 Task: View and add the product "Purina Beneful Small Breed Dry Incedibites Dog Food Variety Pack (3 oz x 12 ct)" to cart from the store "Vons Pets".
Action: Mouse pressed left at (46, 79)
Screenshot: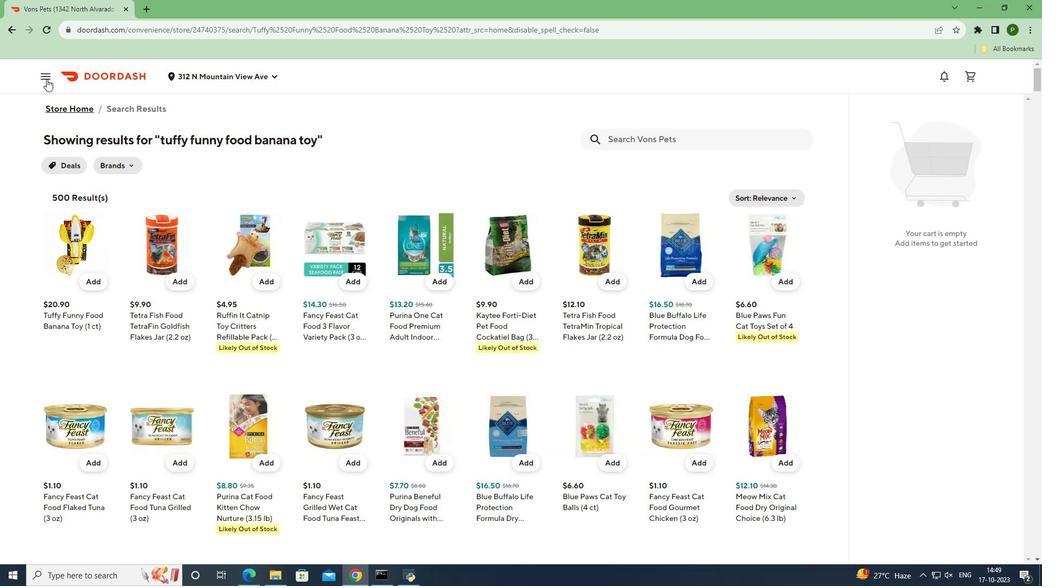 
Action: Mouse moved to (51, 150)
Screenshot: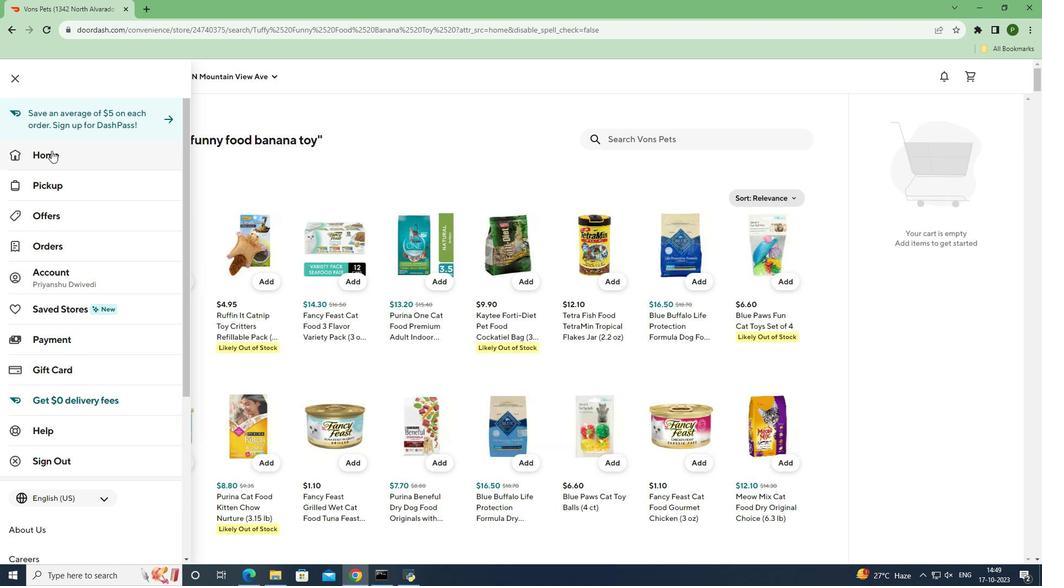
Action: Mouse pressed left at (51, 150)
Screenshot: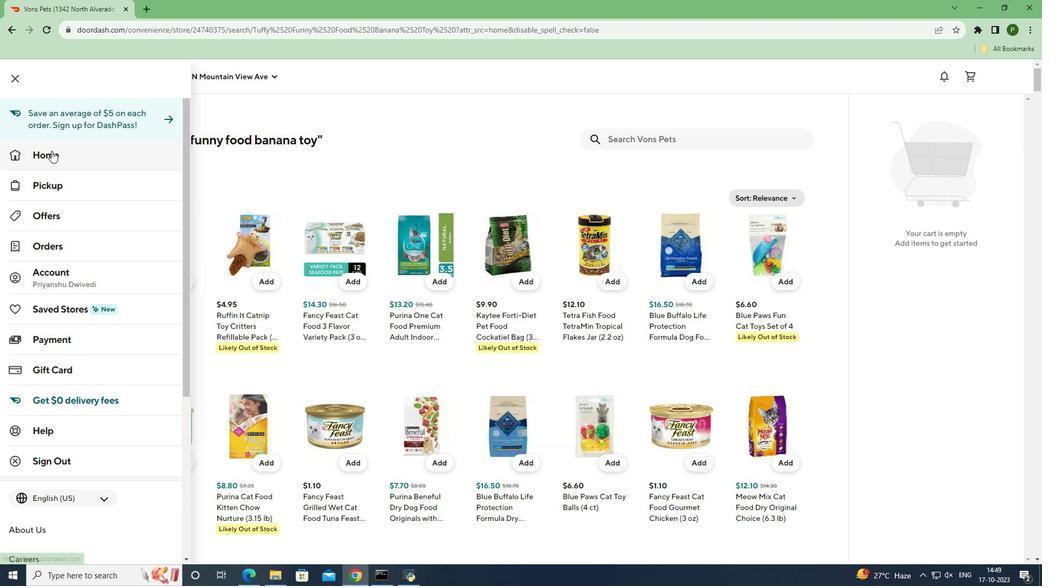
Action: Mouse moved to (475, 115)
Screenshot: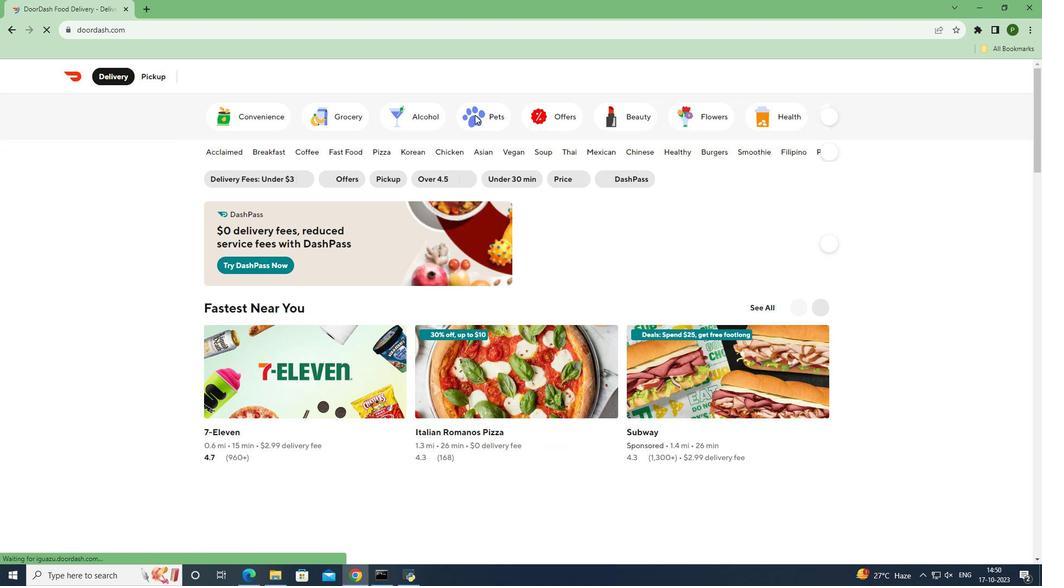 
Action: Mouse pressed left at (475, 115)
Screenshot: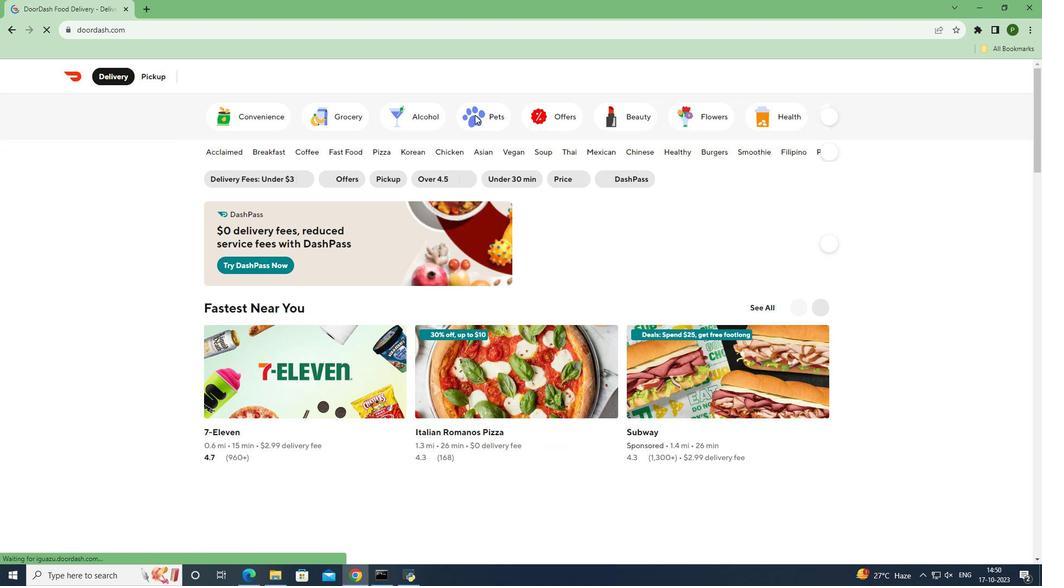 
Action: Mouse moved to (475, 115)
Screenshot: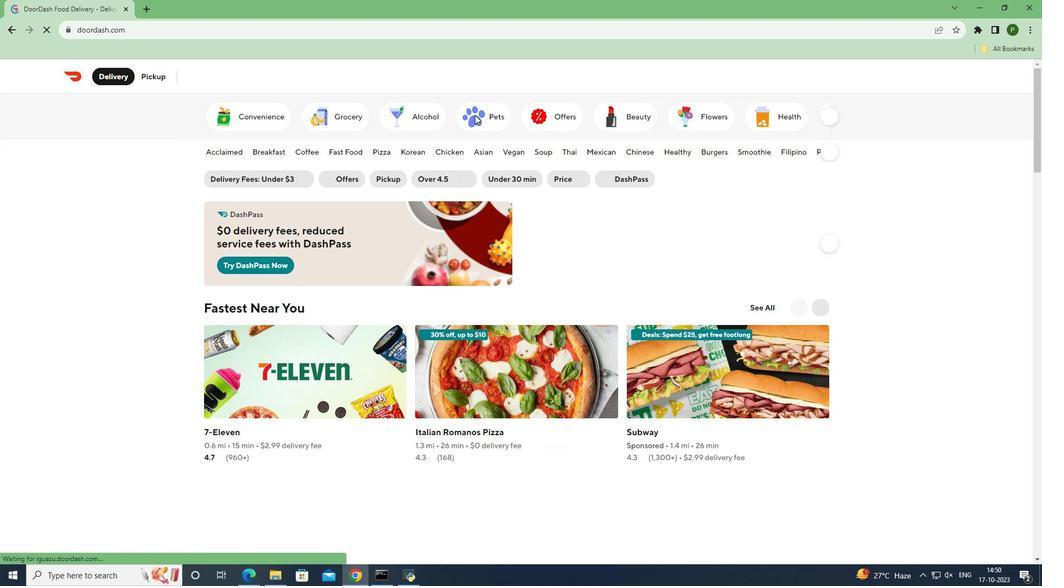 
Action: Mouse pressed left at (475, 115)
Screenshot: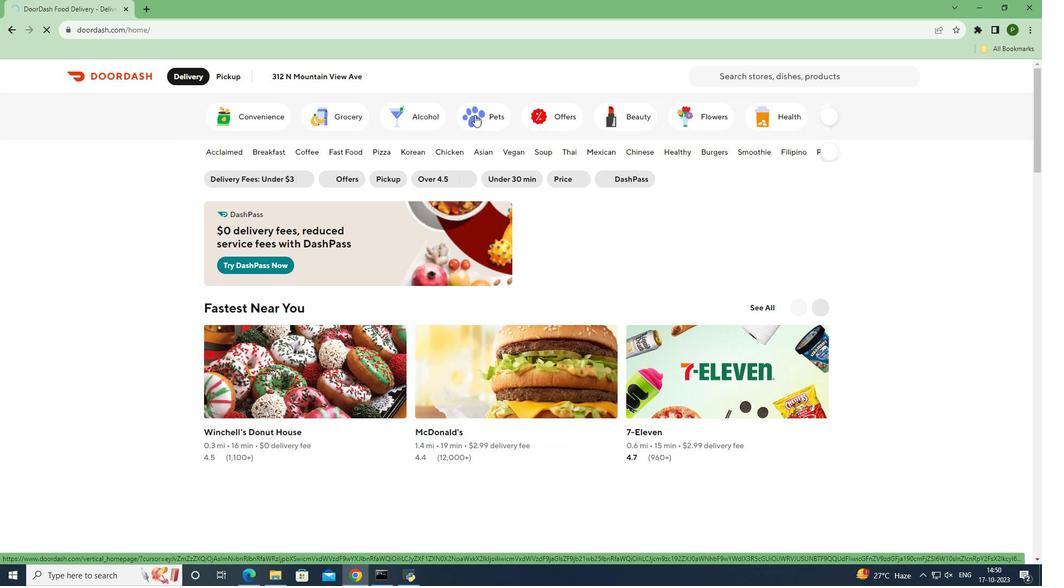 
Action: Mouse moved to (801, 331)
Screenshot: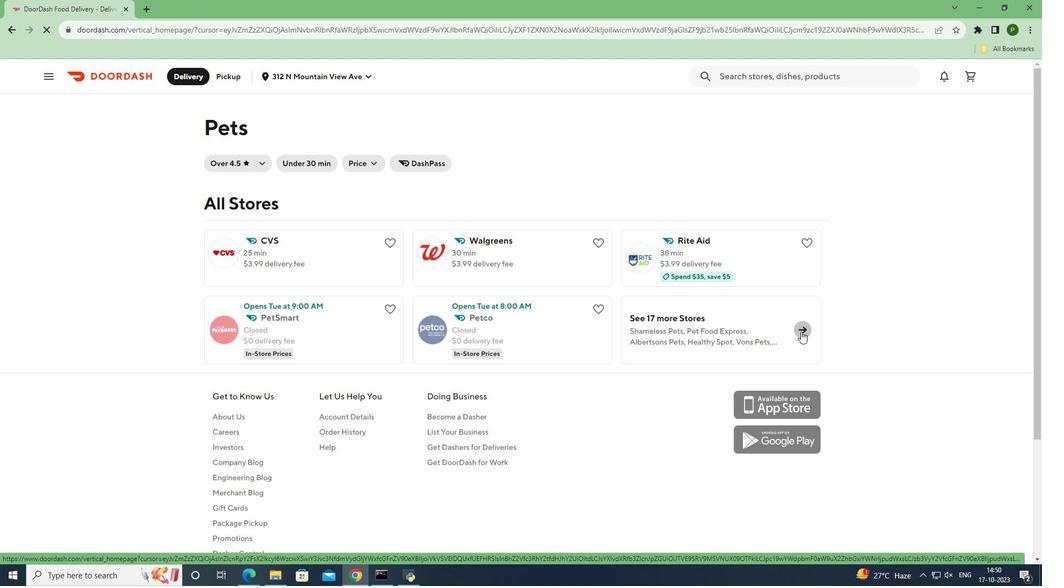 
Action: Mouse pressed left at (801, 331)
Screenshot: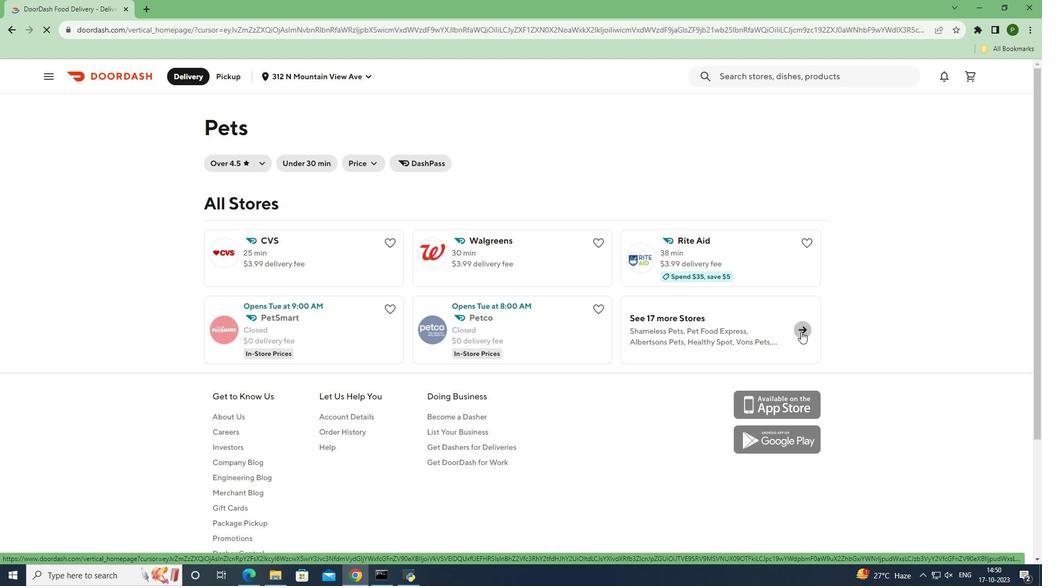 
Action: Mouse moved to (314, 390)
Screenshot: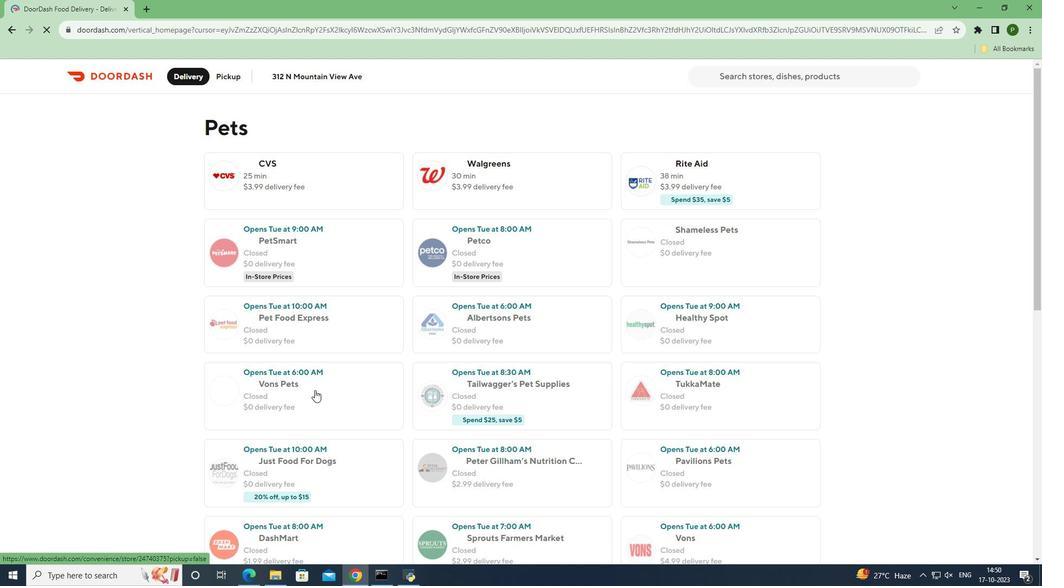 
Action: Mouse pressed left at (314, 390)
Screenshot: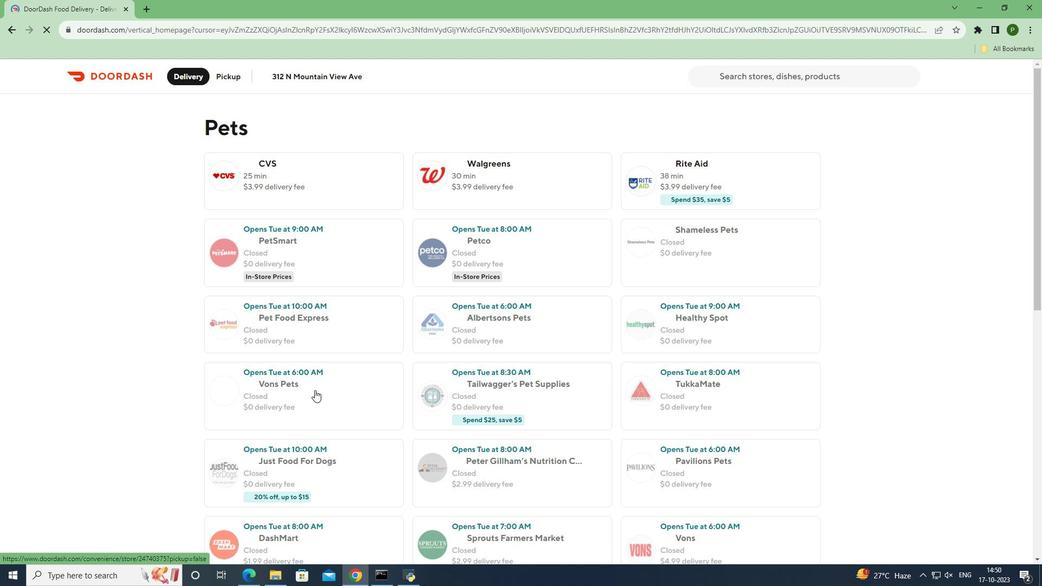 
Action: Mouse moved to (661, 171)
Screenshot: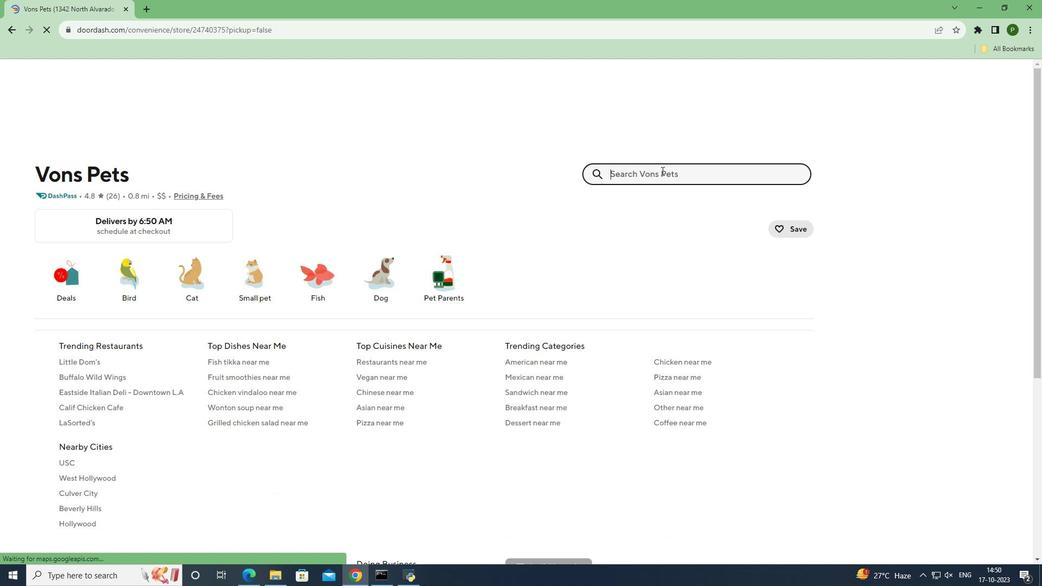 
Action: Mouse pressed left at (661, 171)
Screenshot: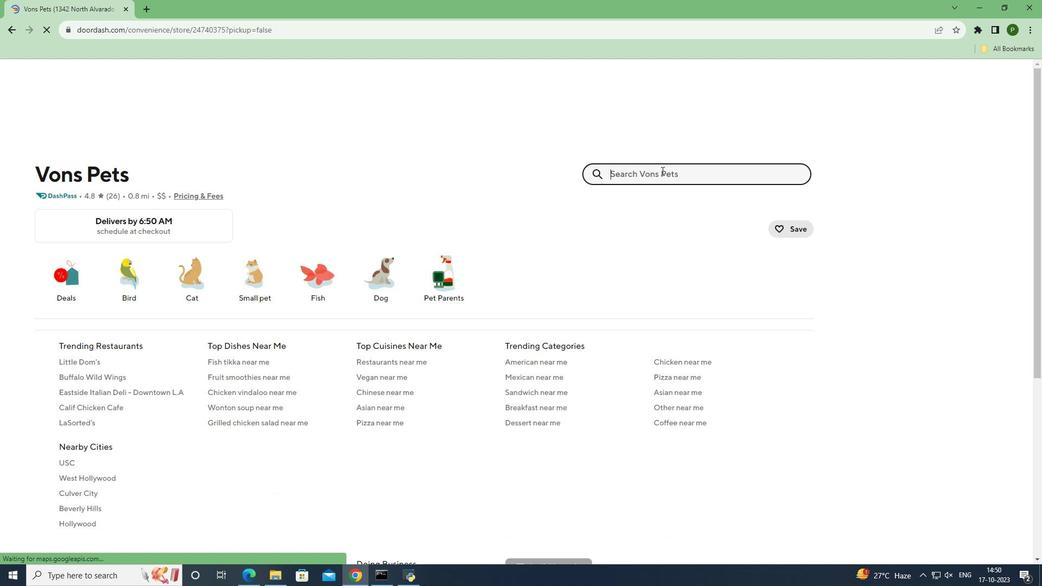 
Action: Key pressed <Key.caps_lock>P<Key.caps_lock>urina<Key.space><Key.caps_lock>B<Key.caps_lock>eneful<Key.space><Key.caps_lock>S<Key.caps_lock>mall<Key.space><Key.caps_lock>B<Key.caps_lock>reed<Key.space><Key.caps_lock>D<Key.caps_lock>ry<Key.space><Key.caps_lock>I<Key.caps_lock>ncedibites<Key.space><Key.caps_lock>D<Key.caps_lock>og<Key.space><Key.caps_lock>F<Key.caps_lock>ood<Key.space><Key.caps_lock>V<Key.caps_lock>ariety<Key.space><Key.caps_lock>P<Key.caps_lock>ack<Key.space><Key.shift_r>(3<Key.space>oz<Key.space><Key.shift><Key.shift><Key.shift><Key.shift><Key.shift><Key.shift><Key.shift>*<Key.space>12<Key.space>ct<Key.shift_r>)<Key.enter>
Screenshot: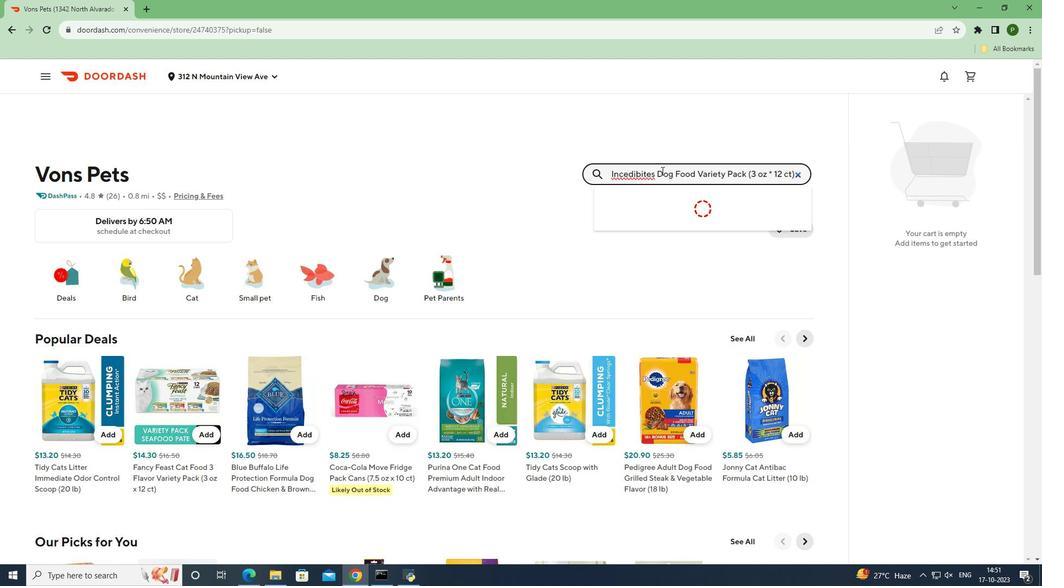 
Action: Mouse moved to (87, 291)
Screenshot: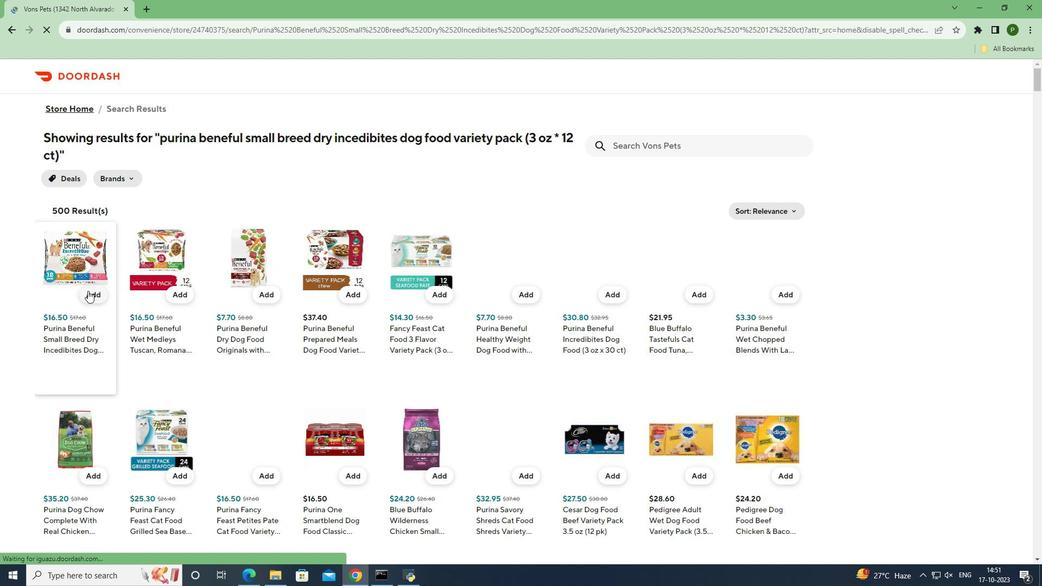 
Action: Mouse pressed left at (87, 291)
Screenshot: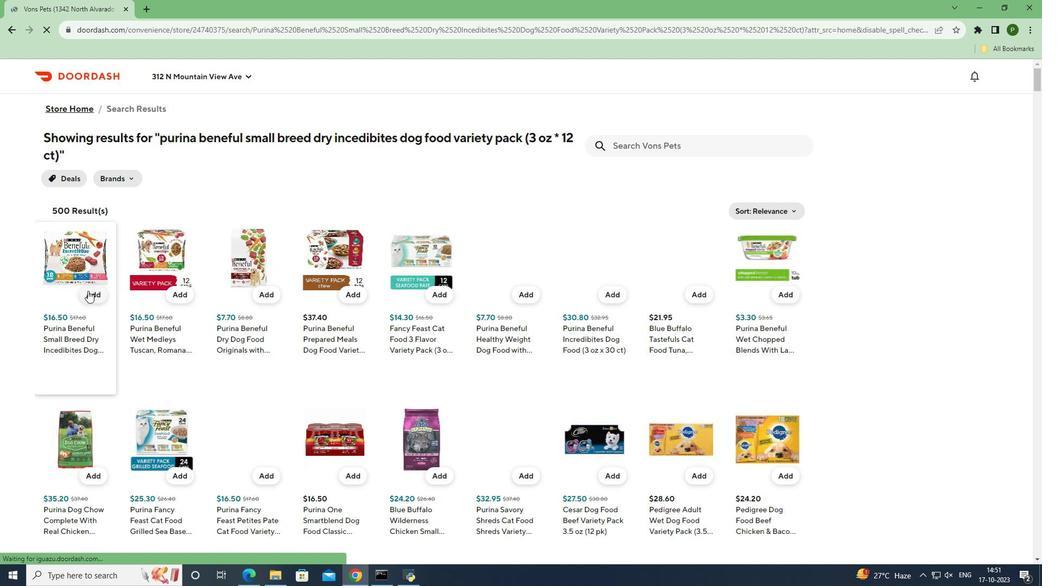 
Action: Mouse moved to (85, 362)
Screenshot: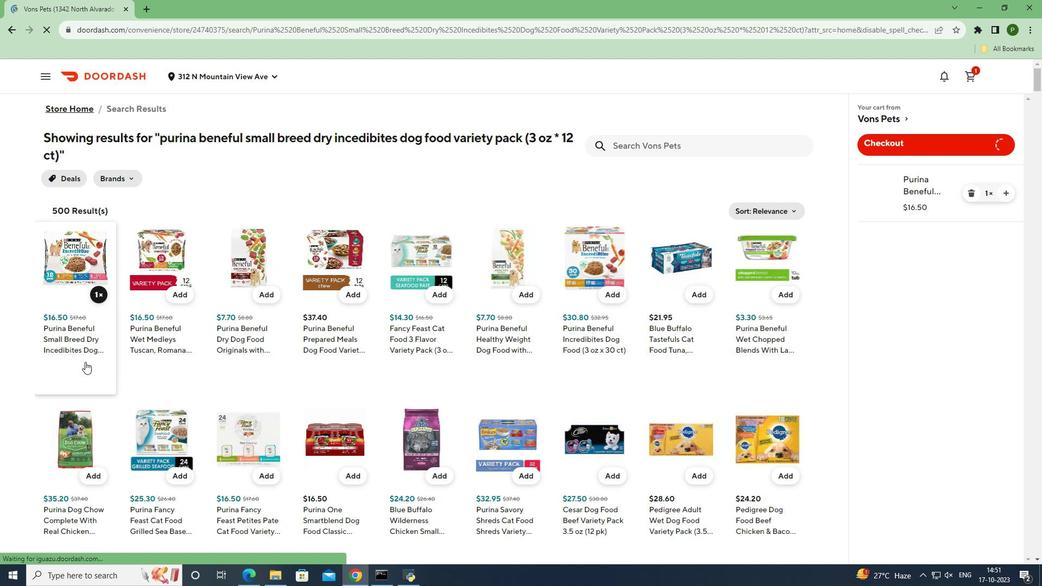 
